 Task: Create a due date automation trigger when advanced on, on the wednesday before a card is due add dates starting today at 11:00 AM.
Action: Mouse moved to (1127, 86)
Screenshot: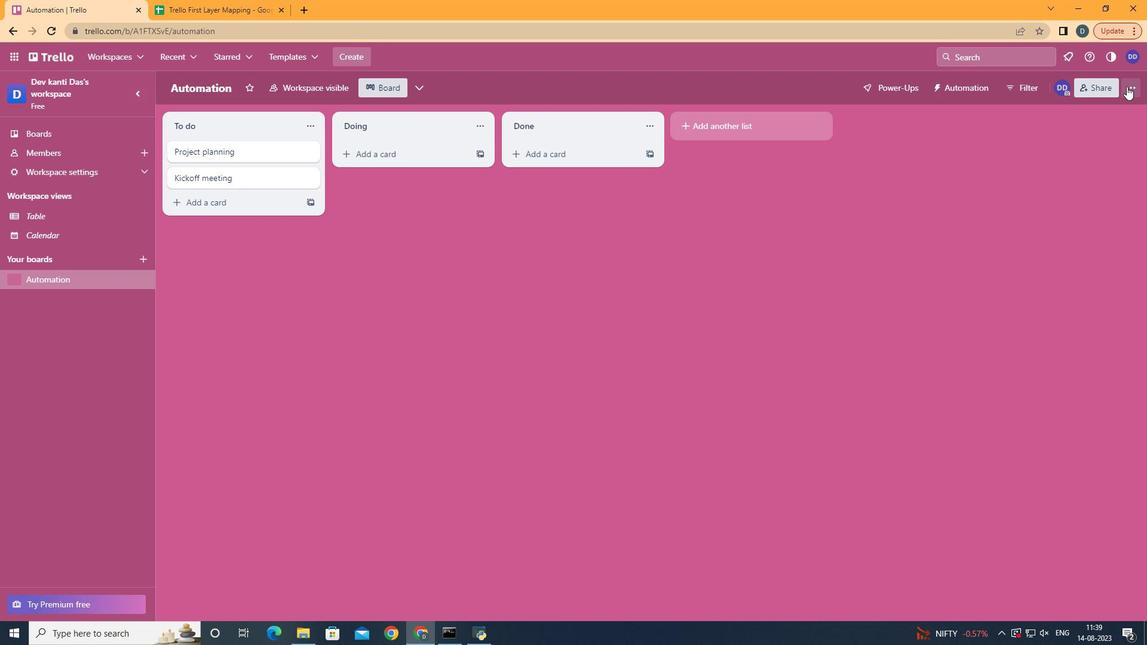
Action: Mouse pressed left at (1127, 86)
Screenshot: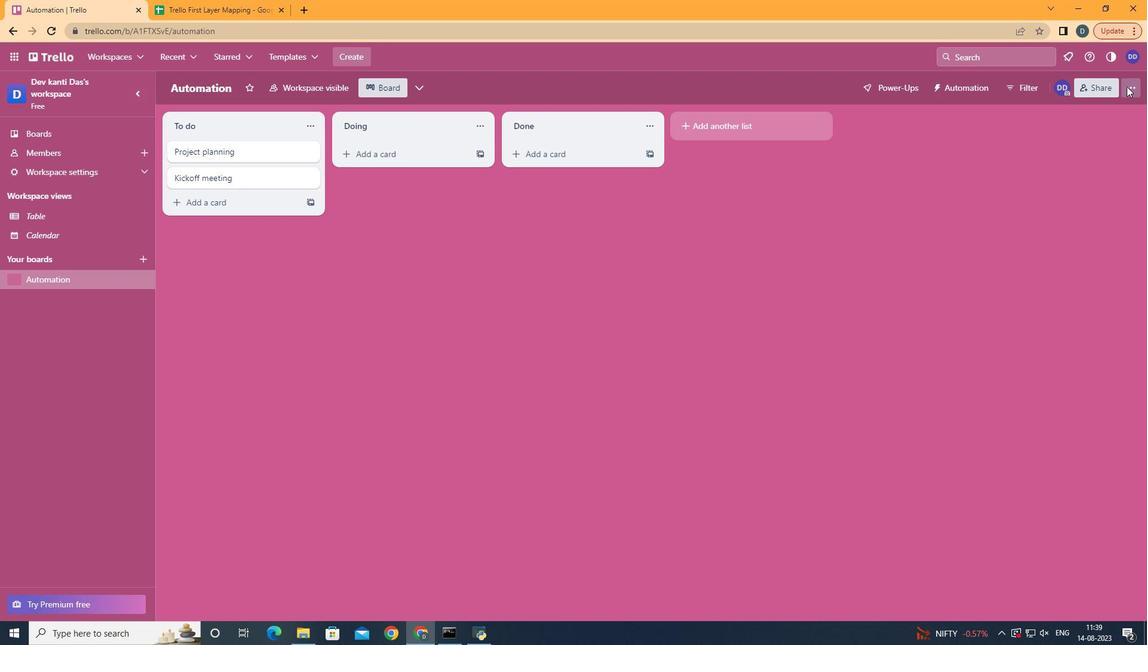 
Action: Mouse moved to (1059, 261)
Screenshot: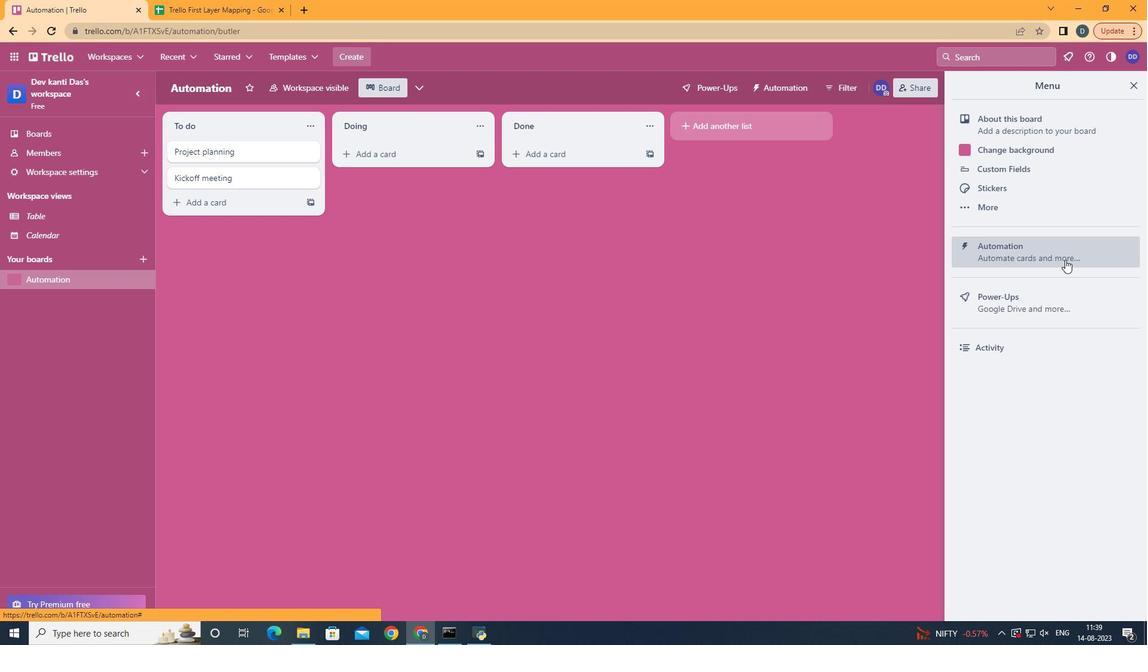 
Action: Mouse pressed left at (1059, 261)
Screenshot: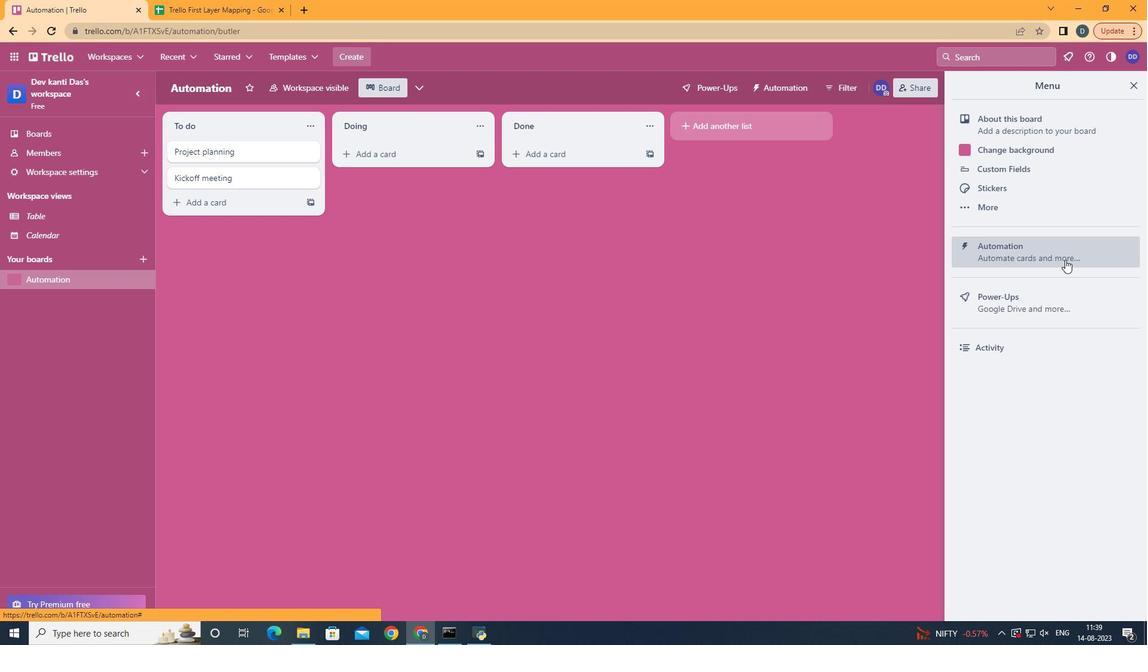 
Action: Mouse moved to (228, 244)
Screenshot: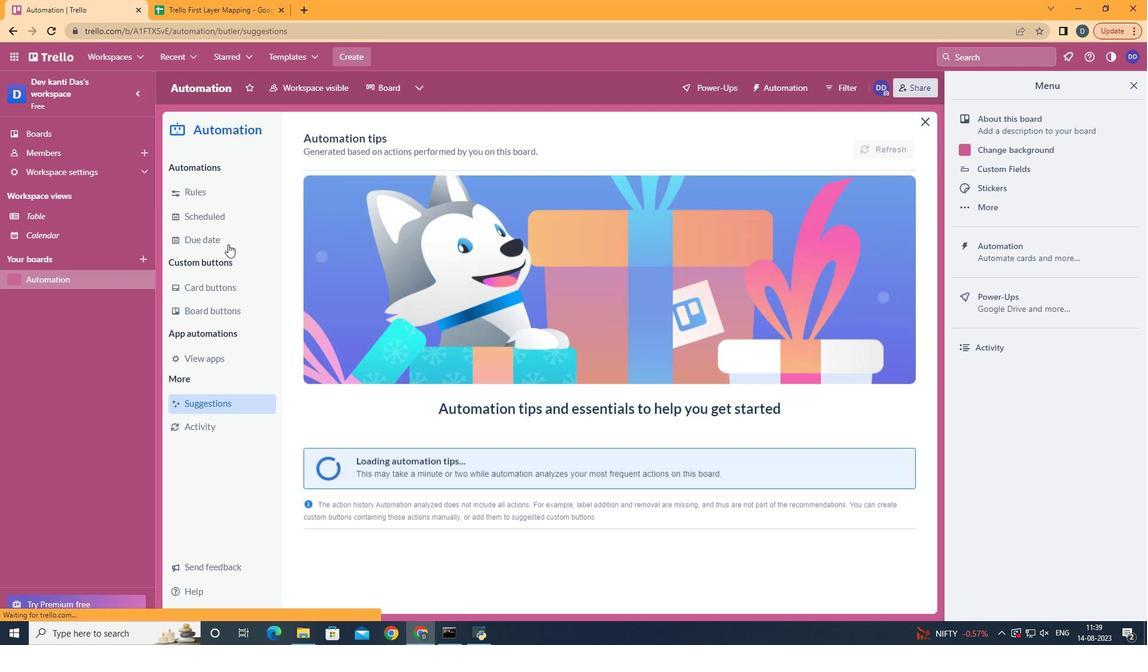 
Action: Mouse pressed left at (228, 244)
Screenshot: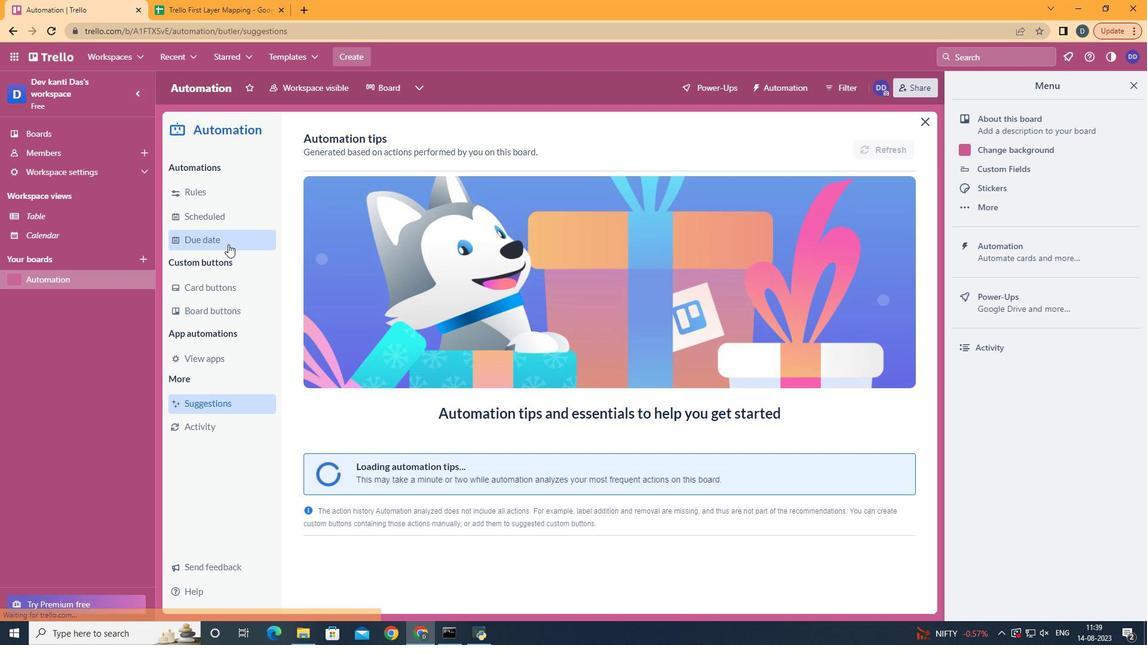 
Action: Mouse moved to (842, 143)
Screenshot: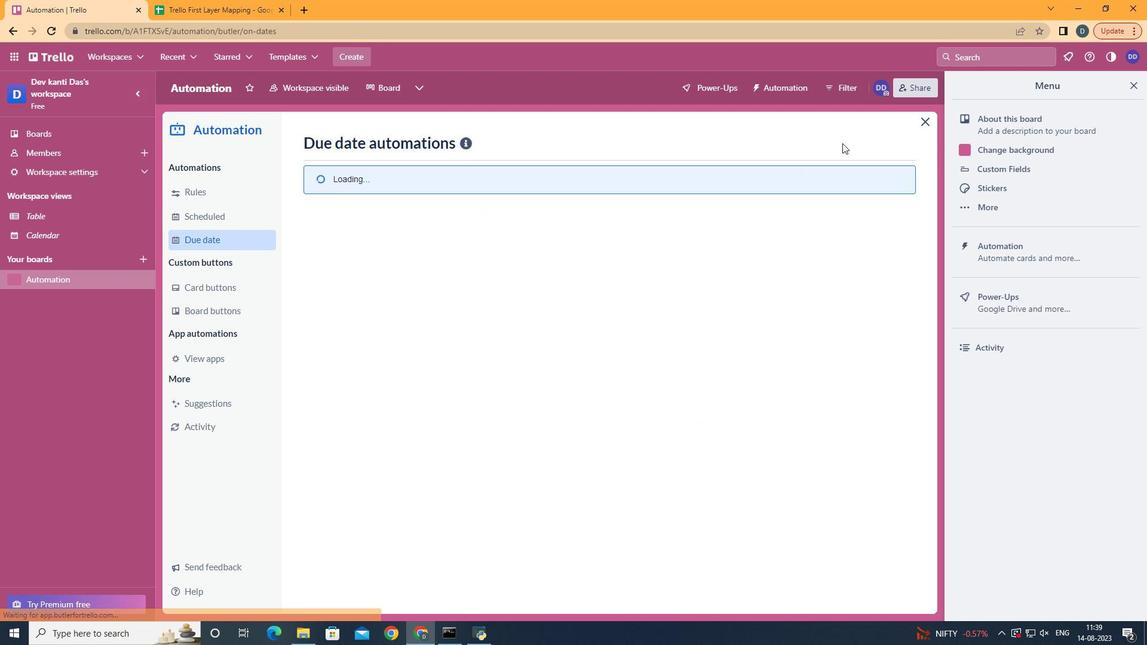 
Action: Mouse pressed left at (842, 143)
Screenshot: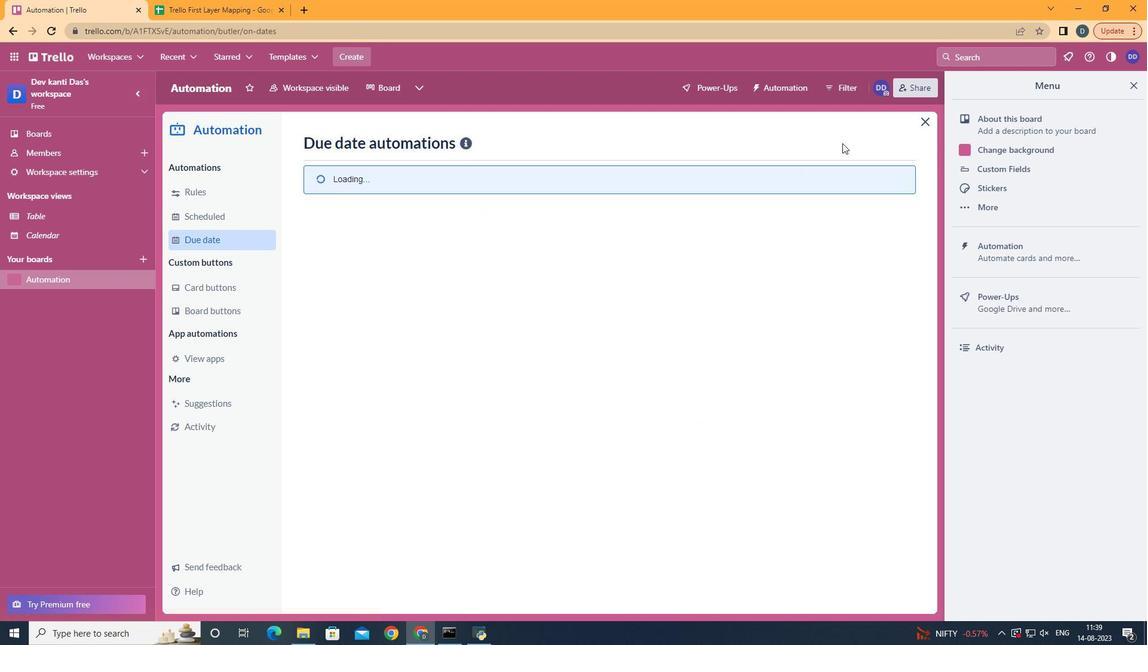 
Action: Mouse pressed left at (842, 143)
Screenshot: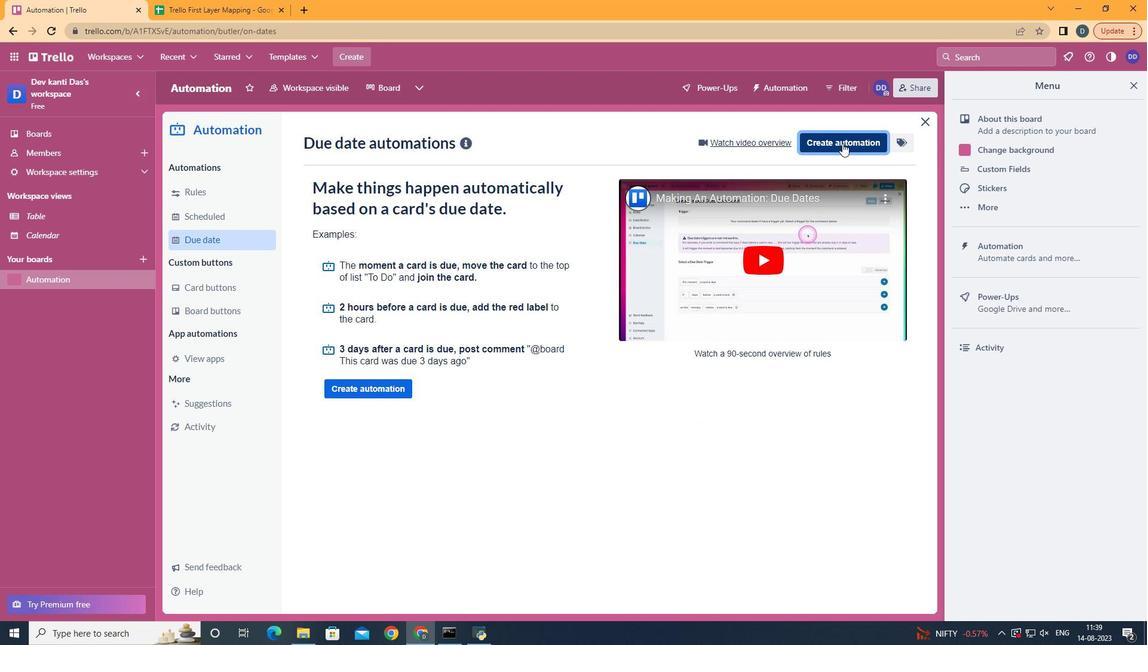 
Action: Mouse moved to (671, 268)
Screenshot: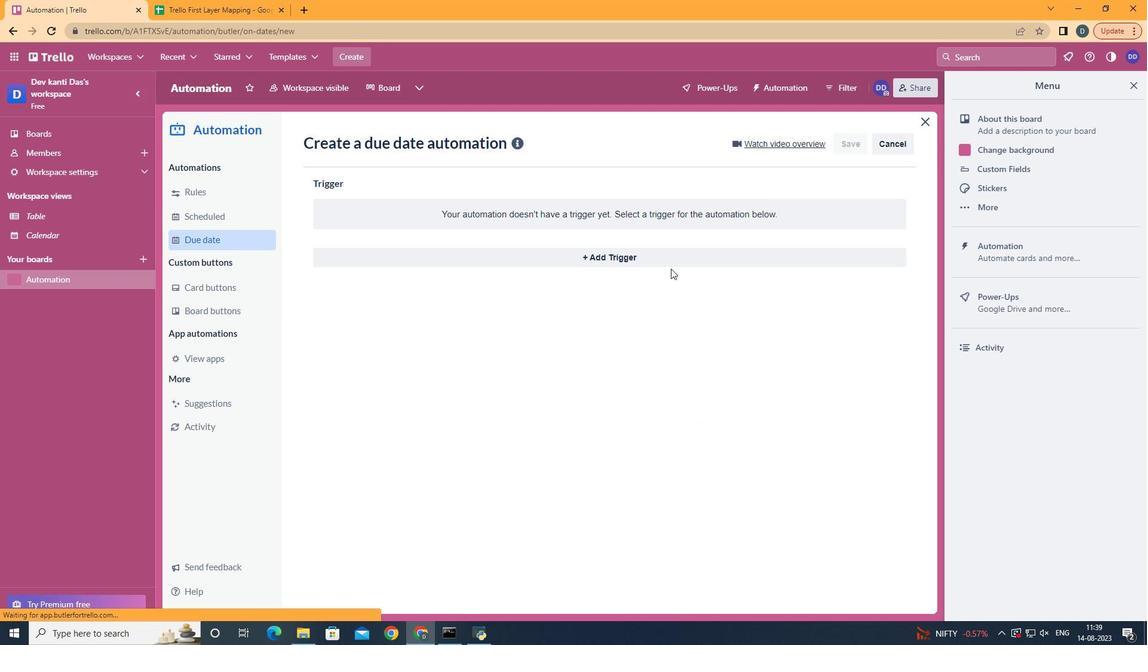 
Action: Mouse pressed left at (671, 268)
Screenshot: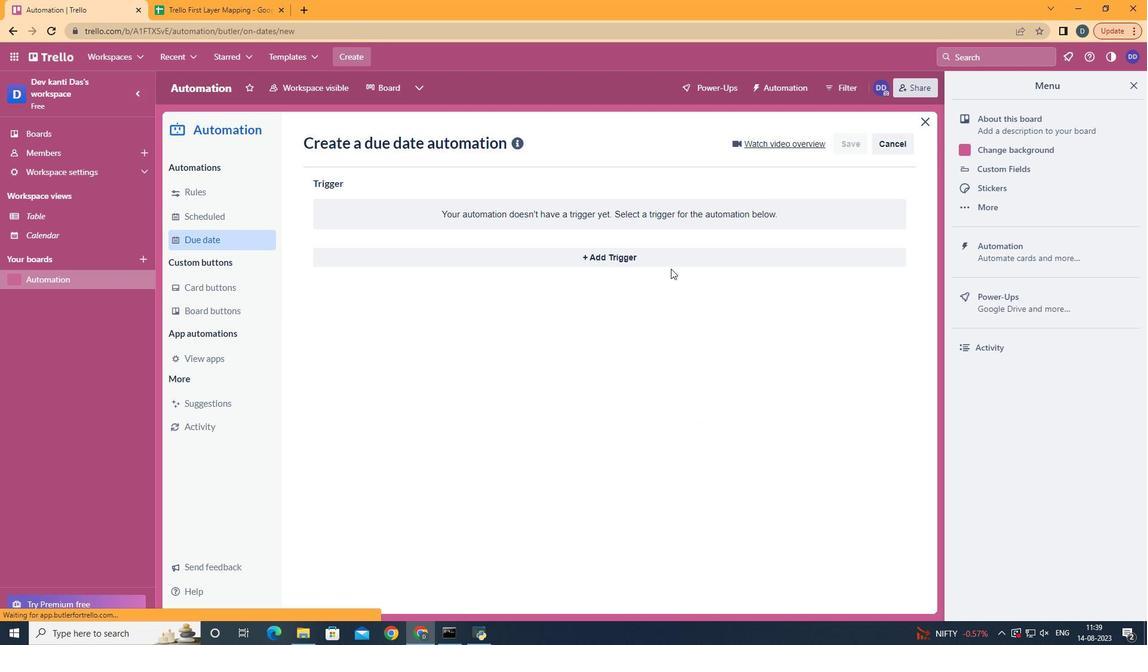 
Action: Mouse moved to (677, 261)
Screenshot: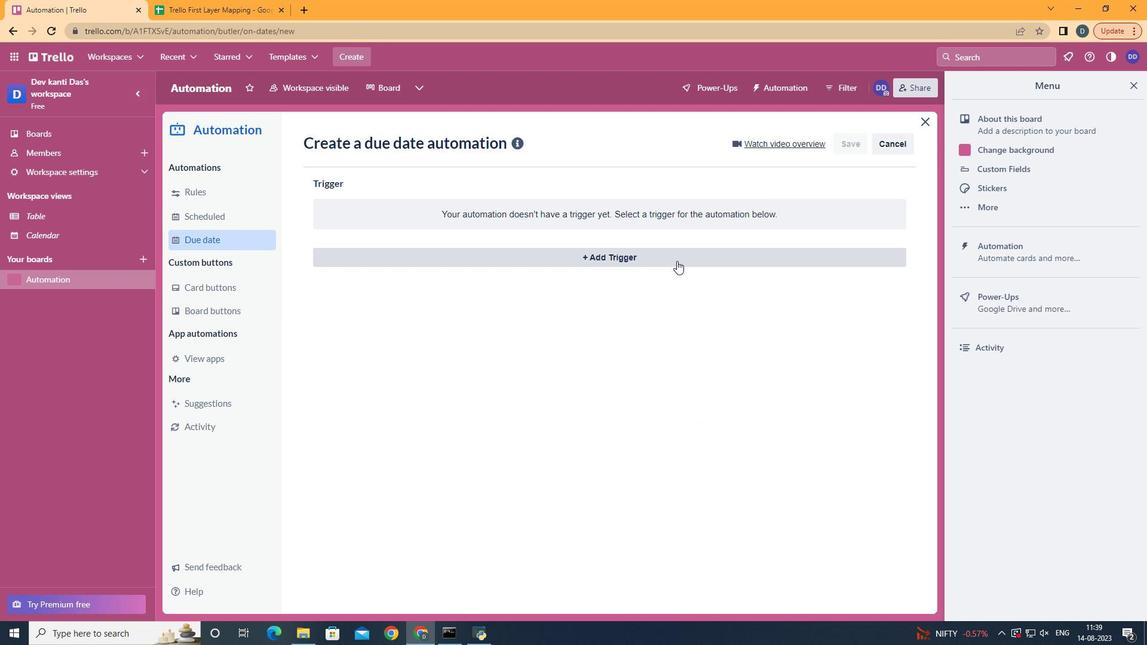 
Action: Mouse pressed left at (677, 261)
Screenshot: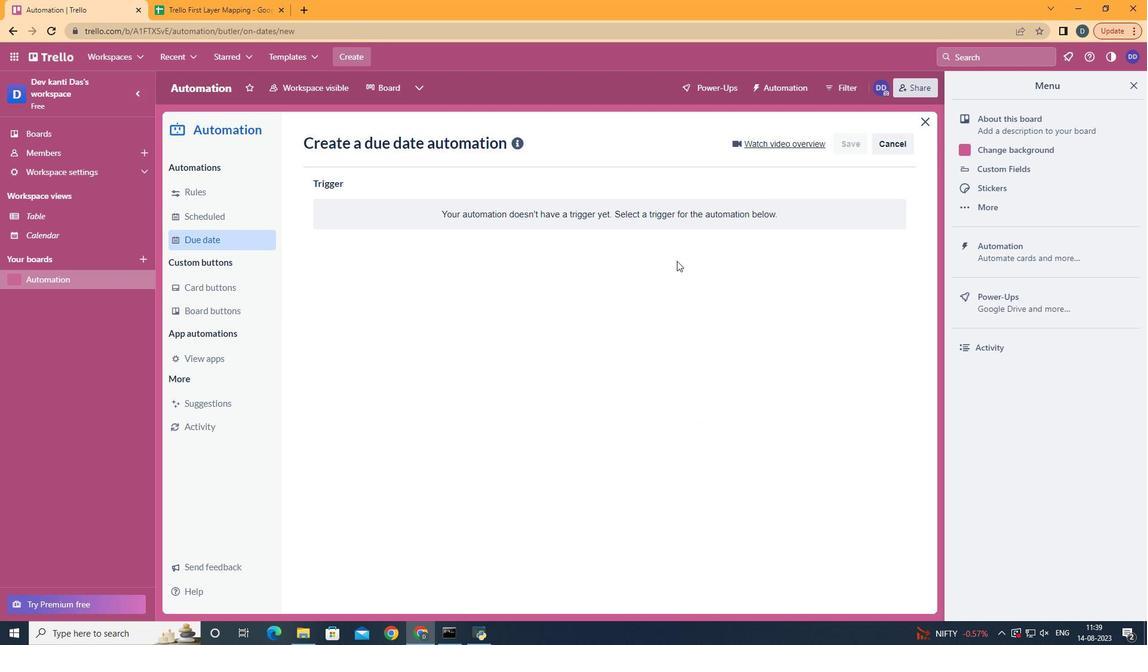 
Action: Mouse moved to (389, 363)
Screenshot: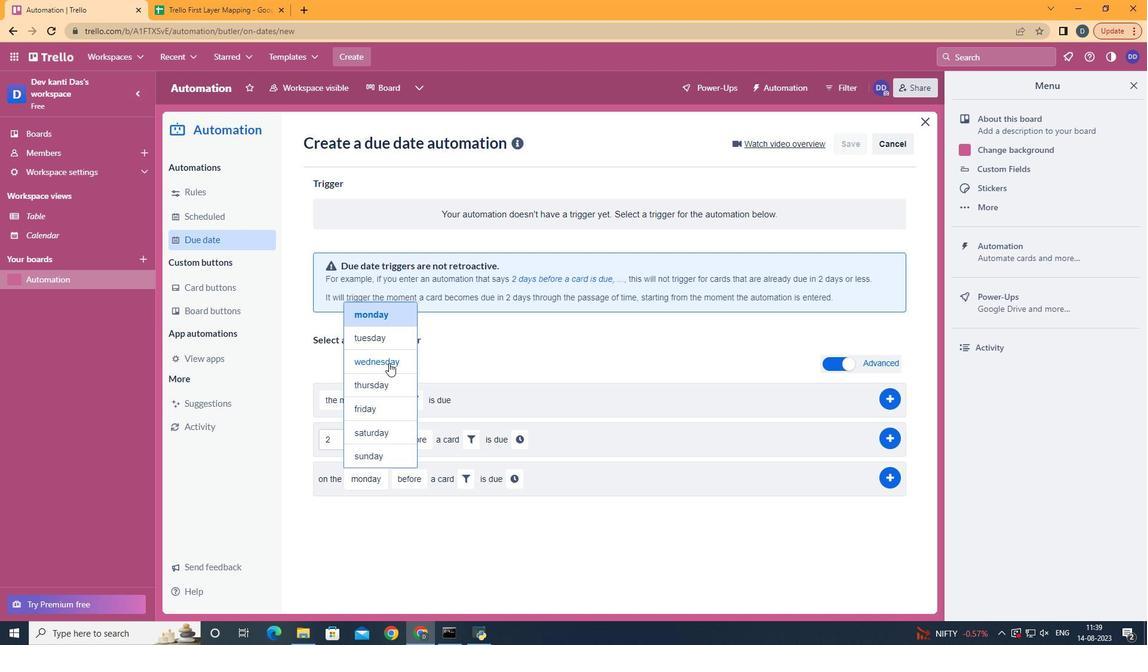 
Action: Mouse pressed left at (389, 363)
Screenshot: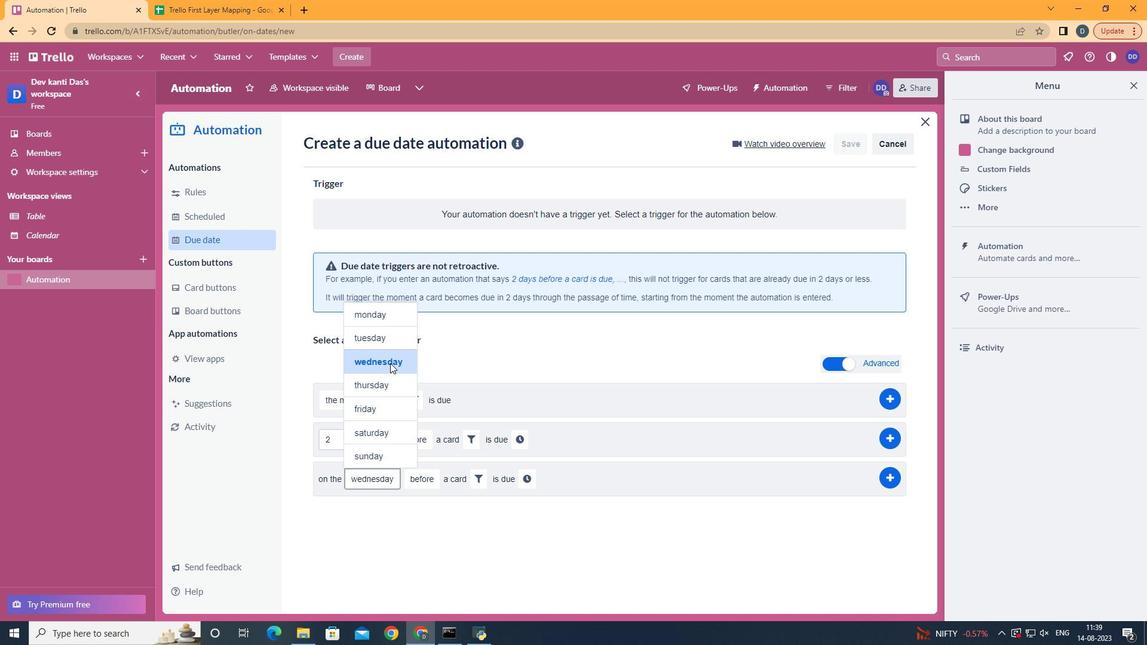 
Action: Mouse moved to (473, 482)
Screenshot: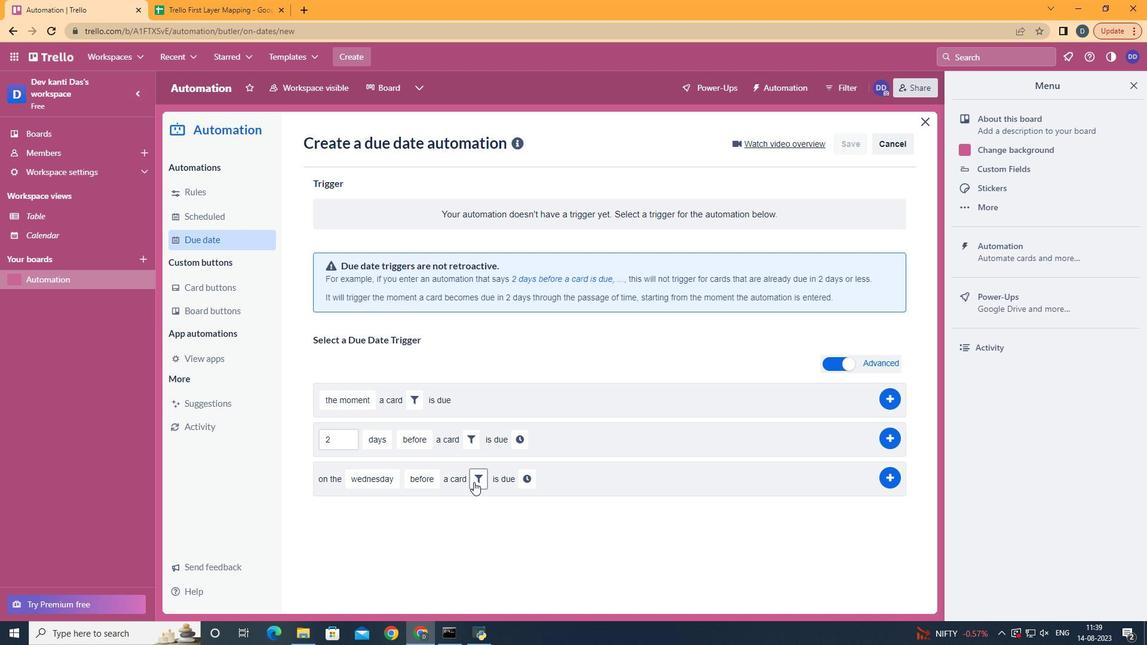 
Action: Mouse pressed left at (473, 482)
Screenshot: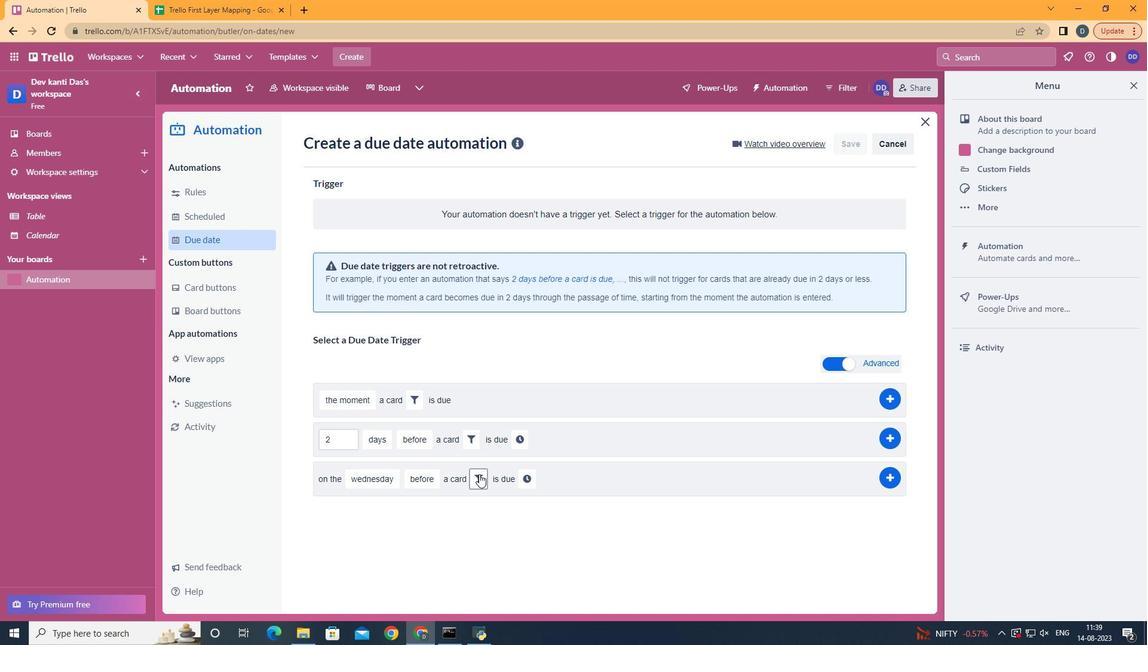 
Action: Mouse moved to (545, 512)
Screenshot: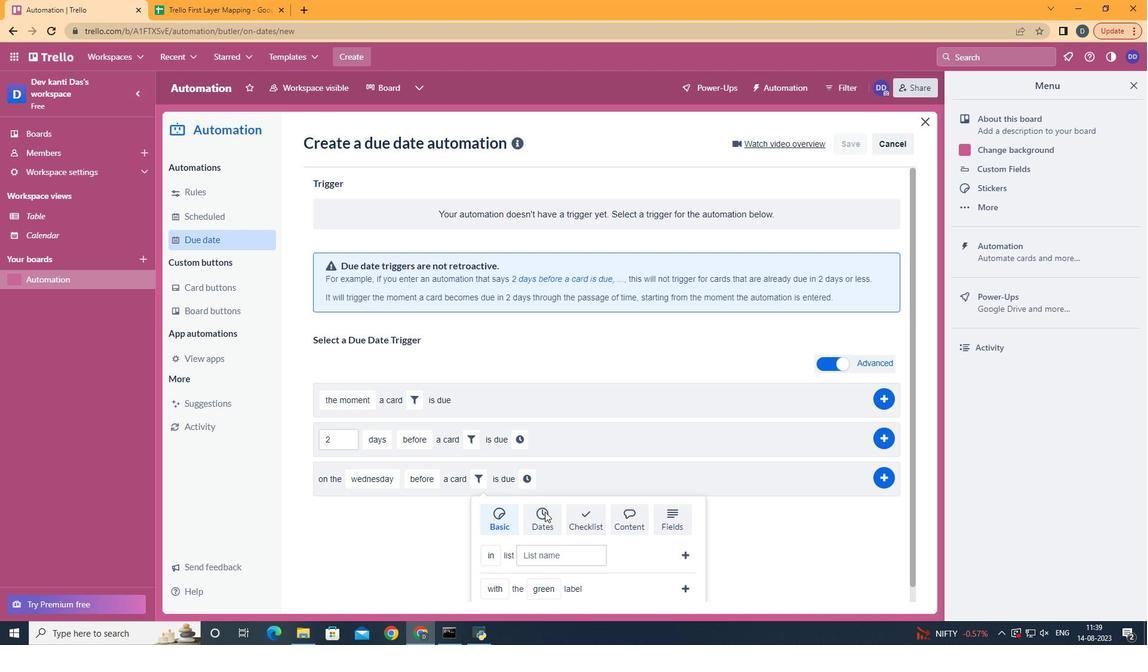 
Action: Mouse pressed left at (545, 512)
Screenshot: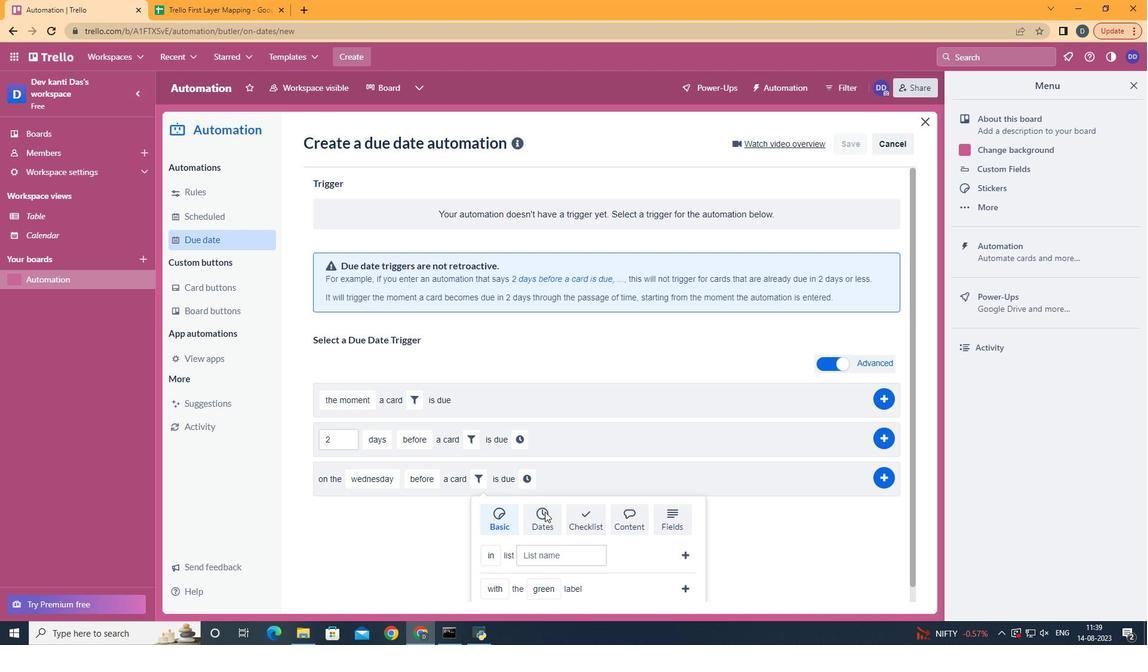 
Action: Mouse moved to (544, 512)
Screenshot: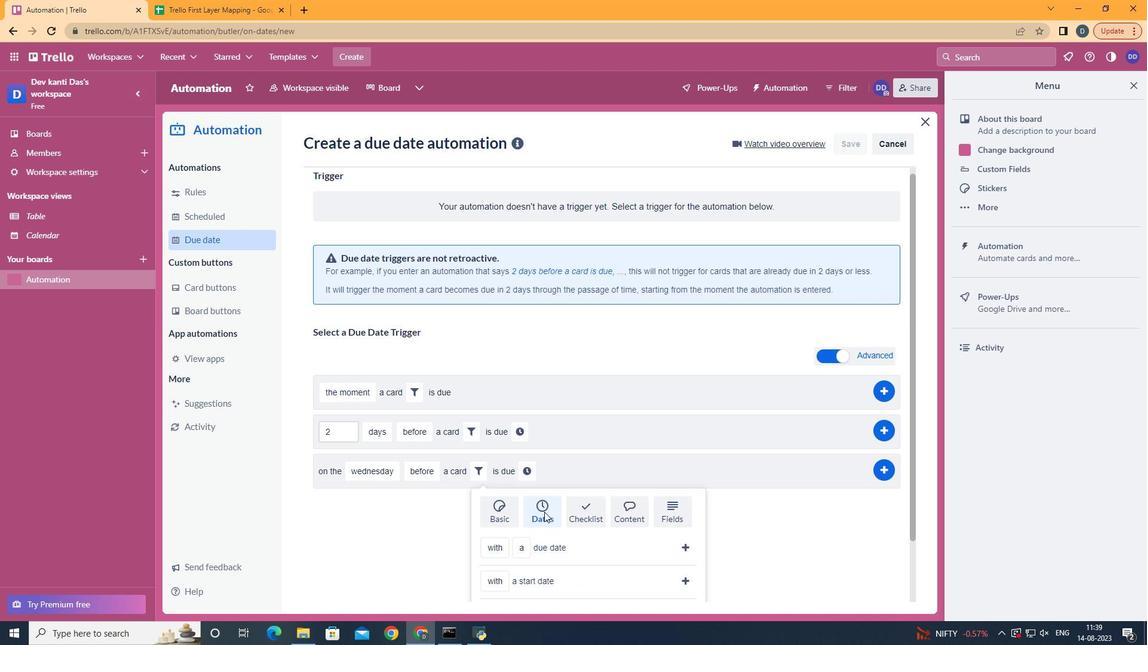 
Action: Mouse scrolled (544, 511) with delta (0, 0)
Screenshot: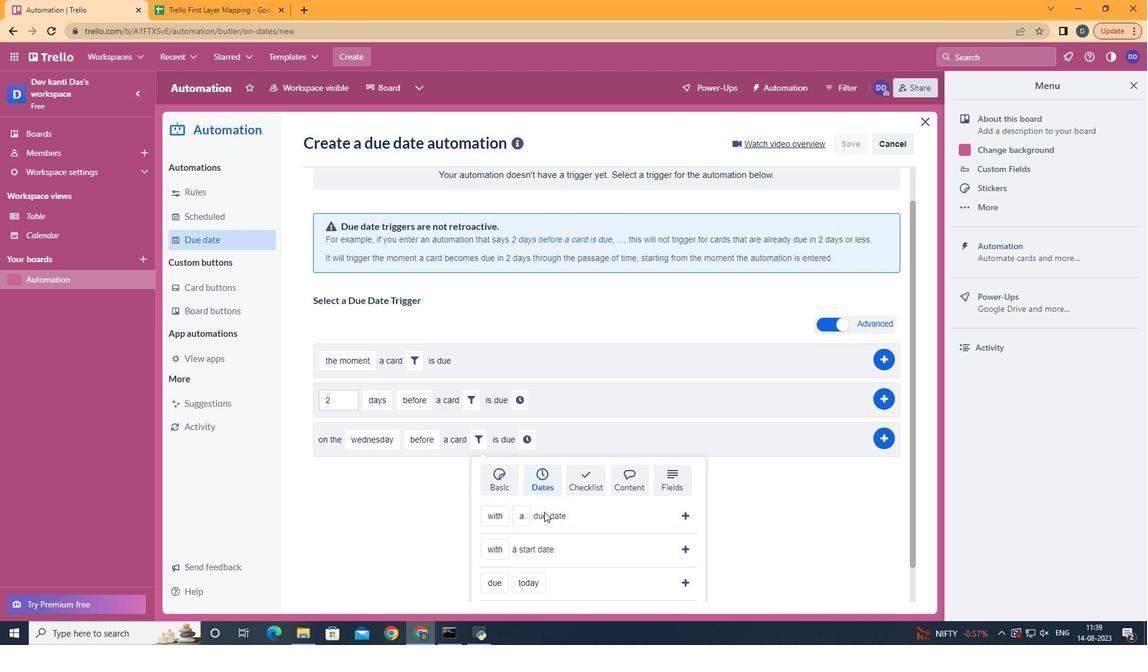 
Action: Mouse scrolled (544, 511) with delta (0, 0)
Screenshot: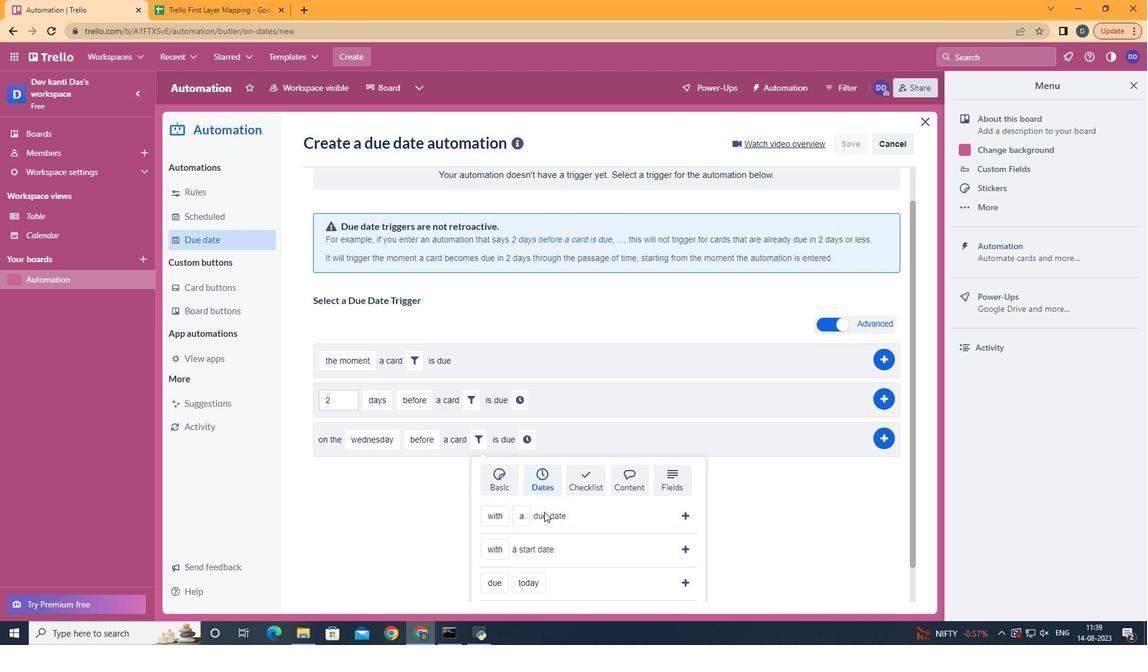 
Action: Mouse scrolled (544, 511) with delta (0, 0)
Screenshot: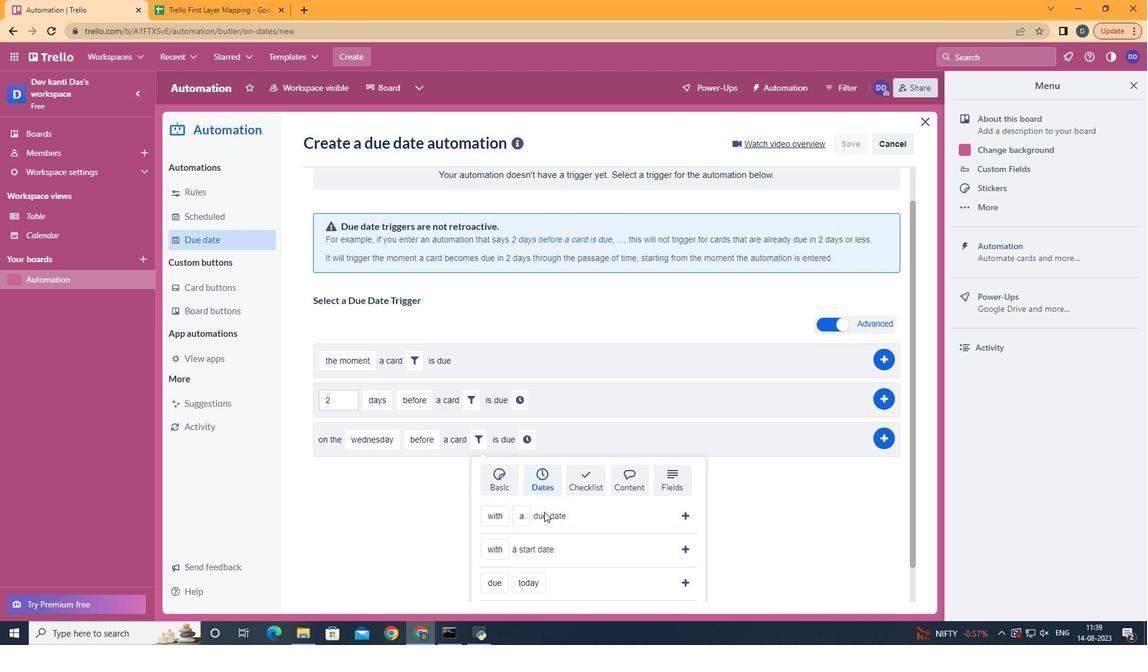 
Action: Mouse scrolled (544, 511) with delta (0, 0)
Screenshot: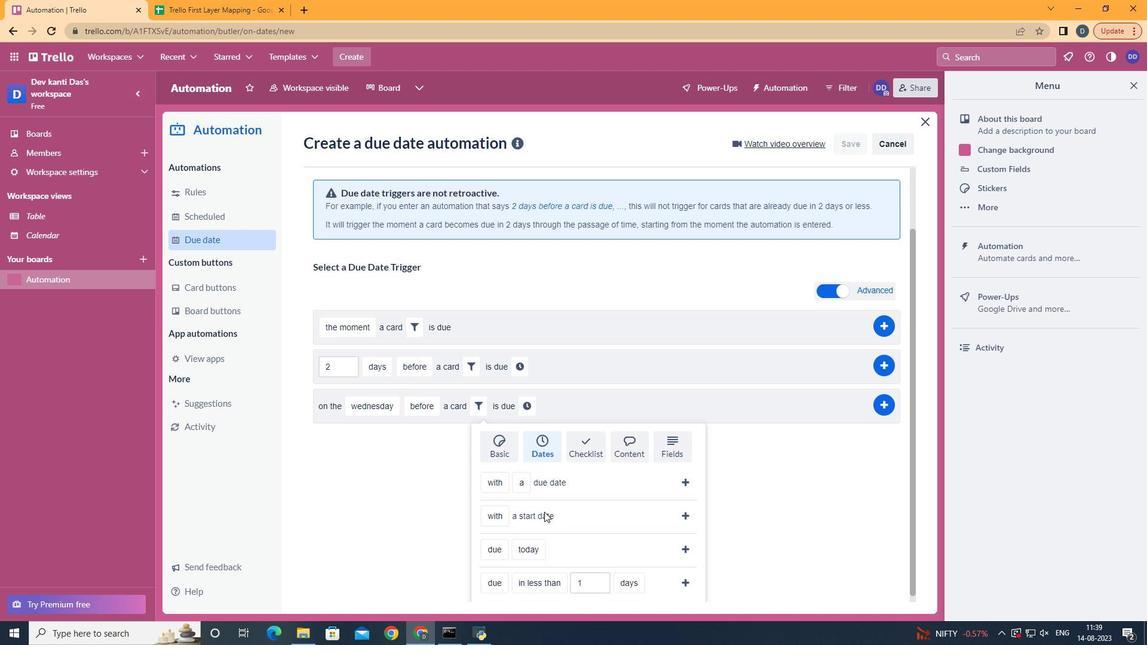 
Action: Mouse moved to (506, 496)
Screenshot: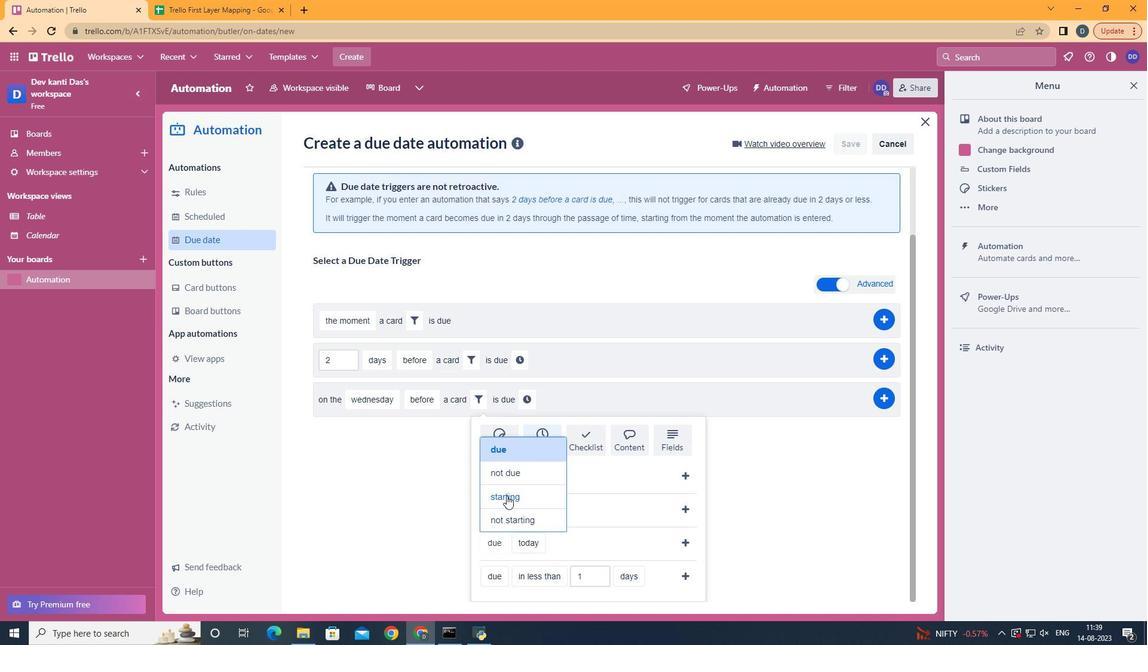 
Action: Mouse pressed left at (506, 496)
Screenshot: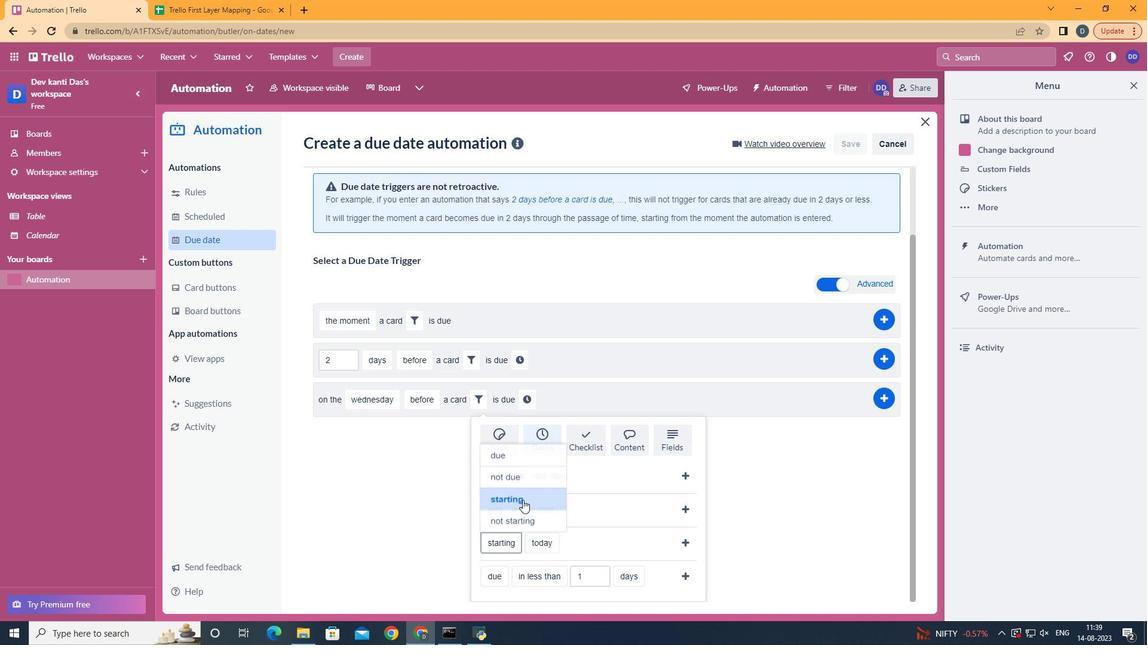 
Action: Mouse moved to (675, 546)
Screenshot: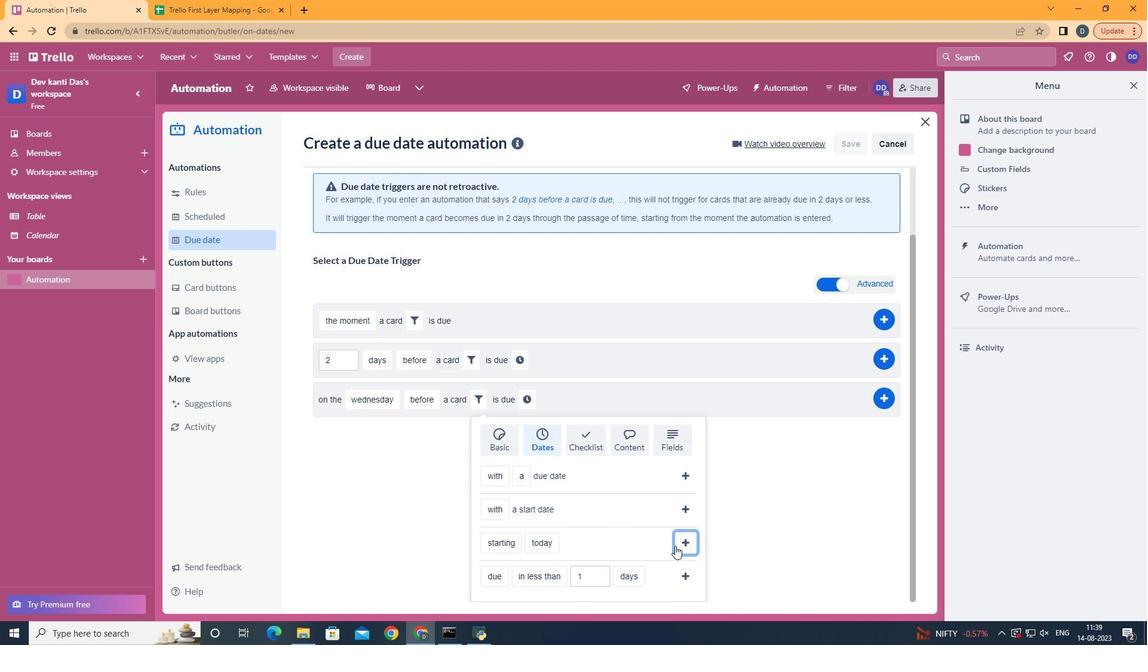 
Action: Mouse pressed left at (675, 546)
Screenshot: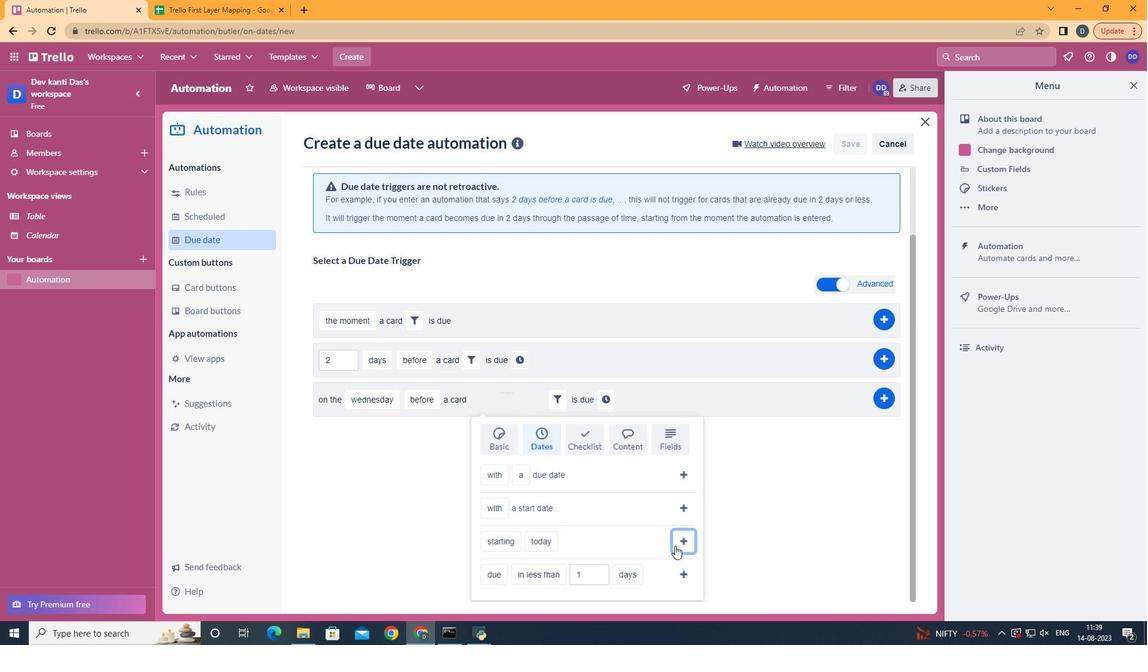 
Action: Mouse moved to (611, 480)
Screenshot: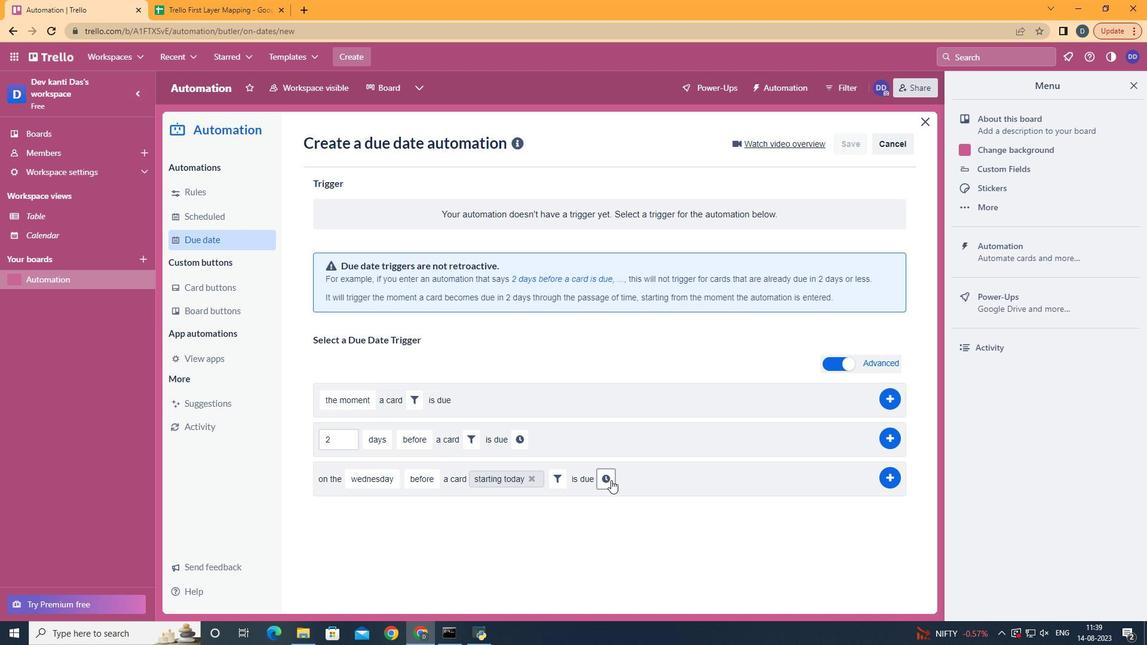 
Action: Mouse pressed left at (611, 480)
Screenshot: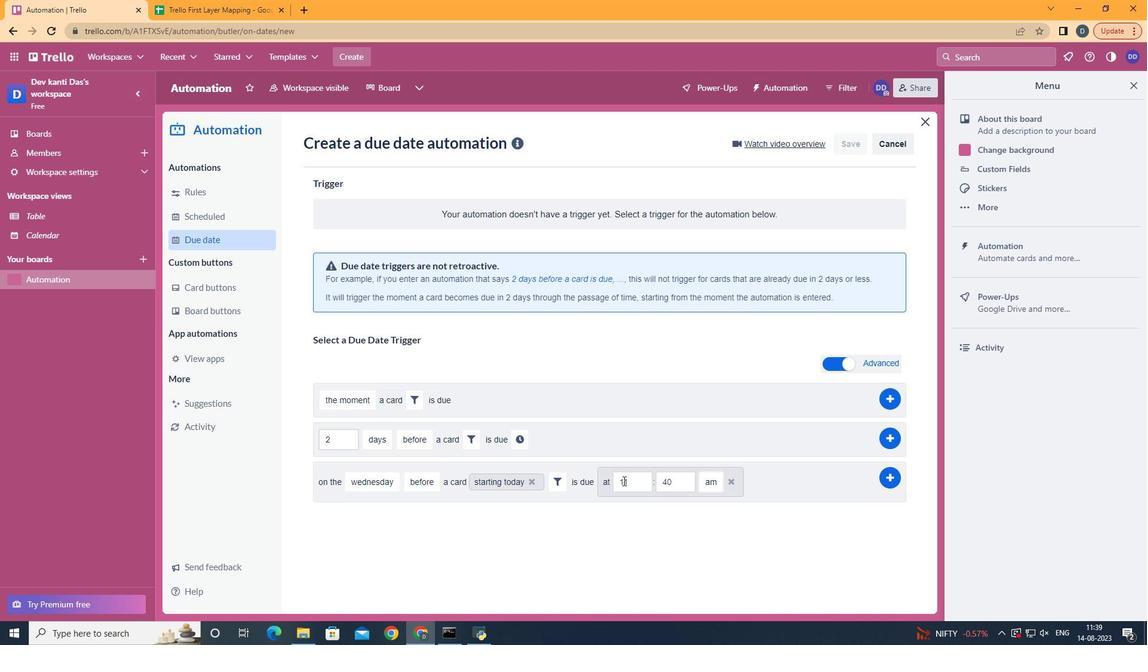 
Action: Mouse moved to (693, 482)
Screenshot: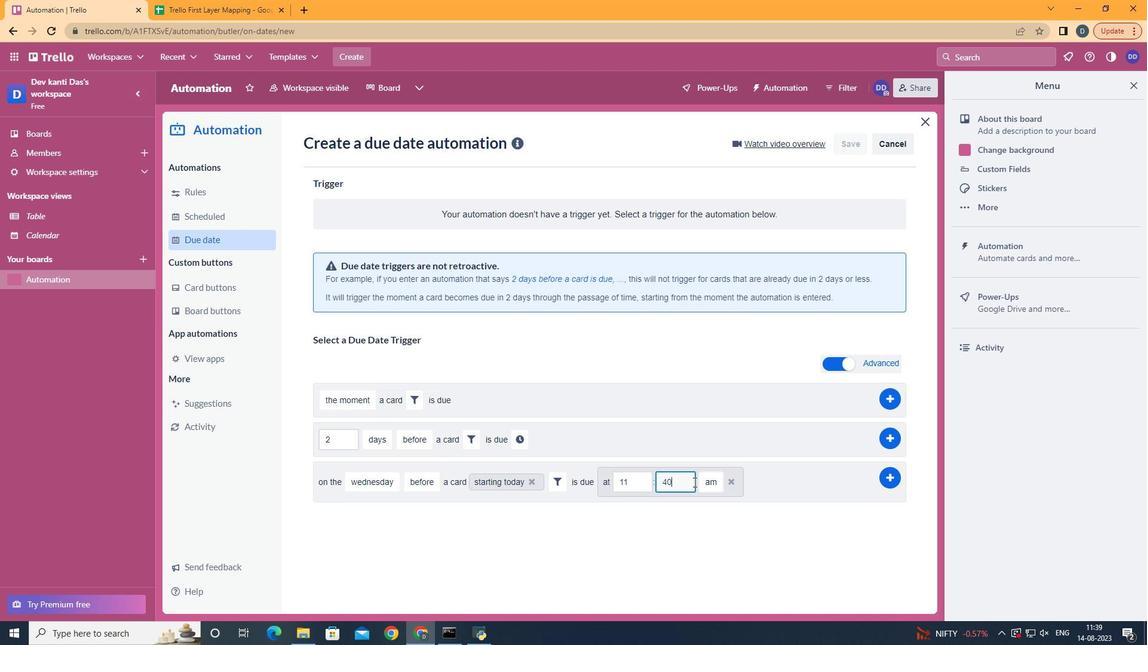 
Action: Mouse pressed left at (693, 482)
Screenshot: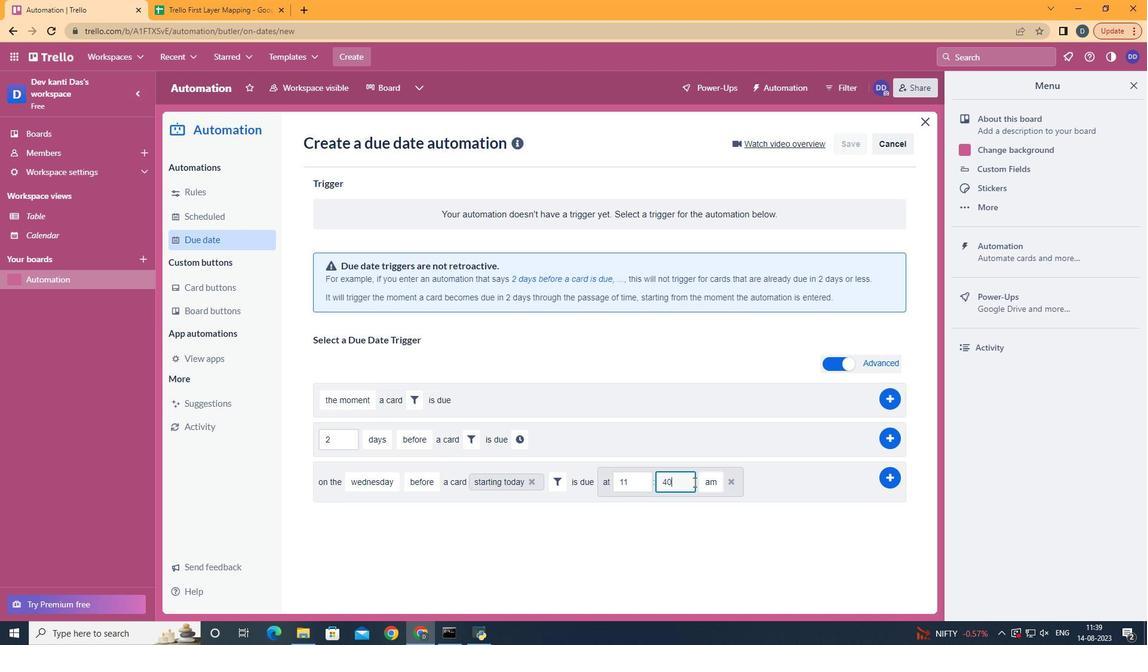 
Action: Key pressed <Key.backspace><Key.backspace>00
Screenshot: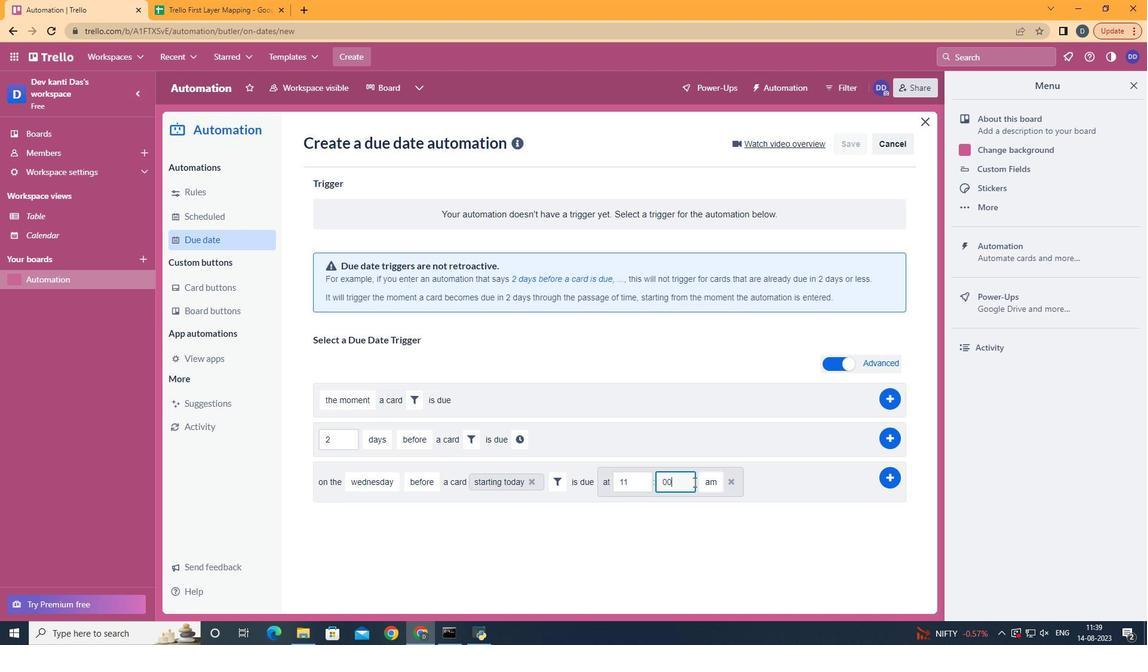 
Action: Mouse moved to (885, 481)
Screenshot: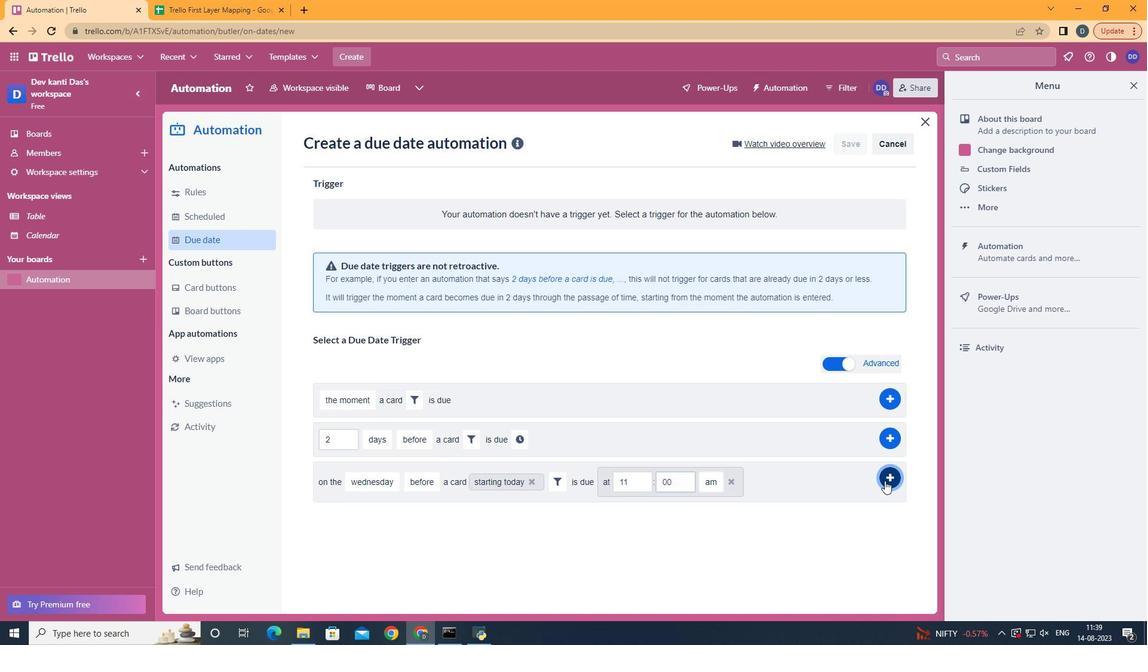 
Action: Mouse pressed left at (885, 481)
Screenshot: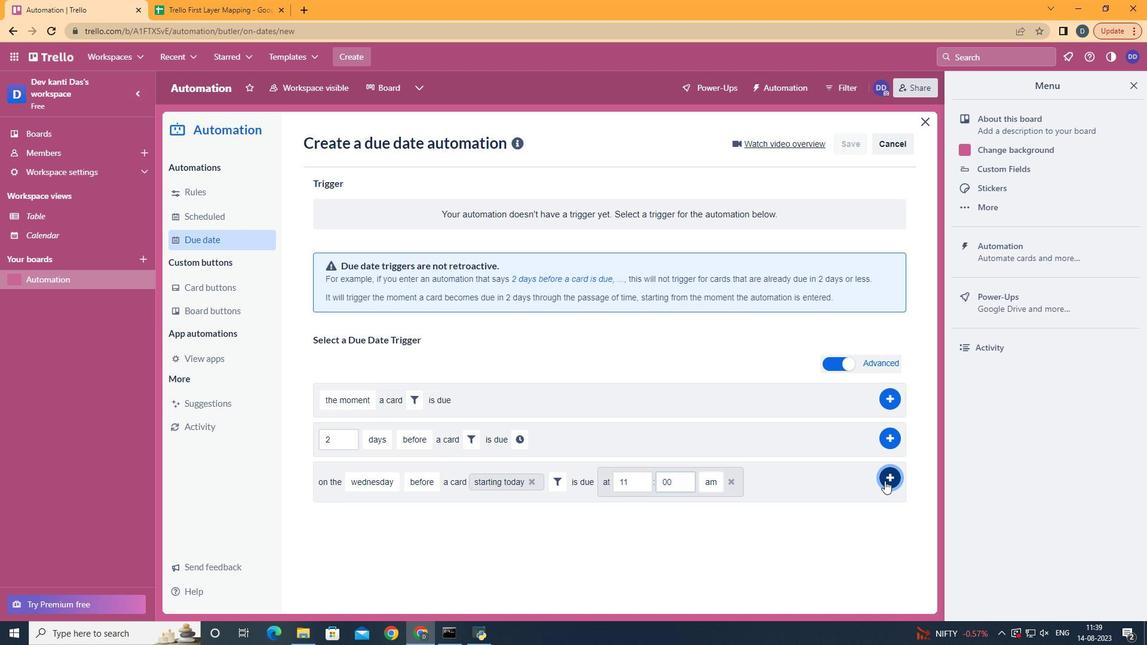 
Action: Mouse moved to (883, 481)
Screenshot: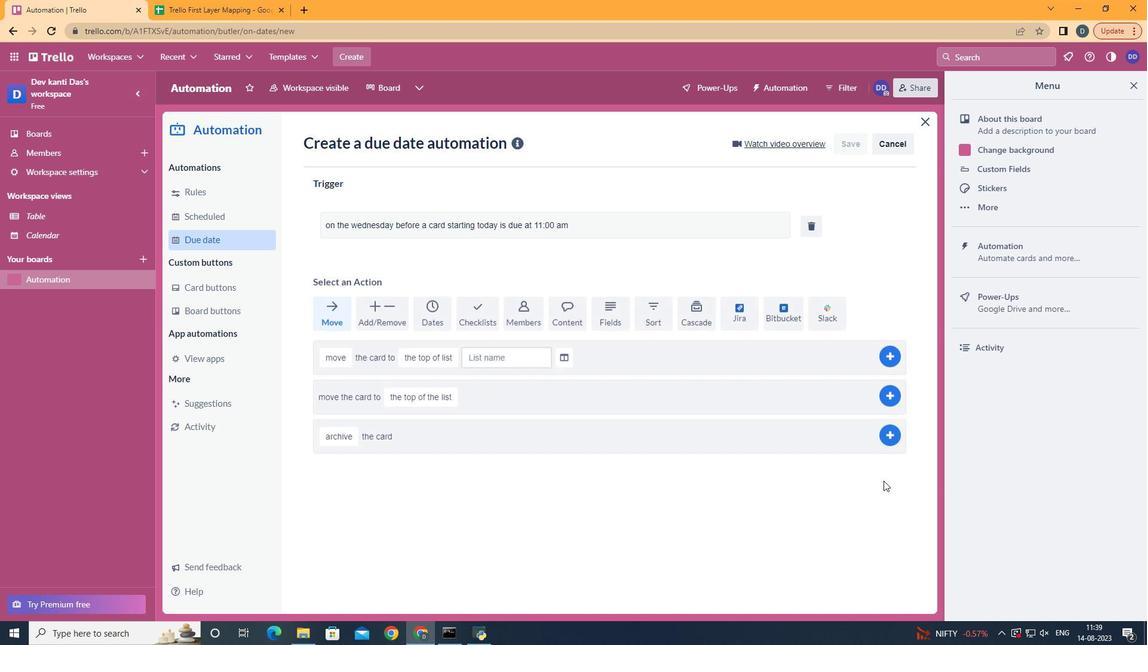 
